 Task: Create List Action Items in Board Sales Prospecting to Workspace Cybersecurity. Create List Decisions in Board Customer Journey Analysis to Workspace Cybersecurity. Create List Agreements in Board Customer Service Process Improvement and Streamlining to Workspace Cybersecurity
Action: Mouse moved to (229, 128)
Screenshot: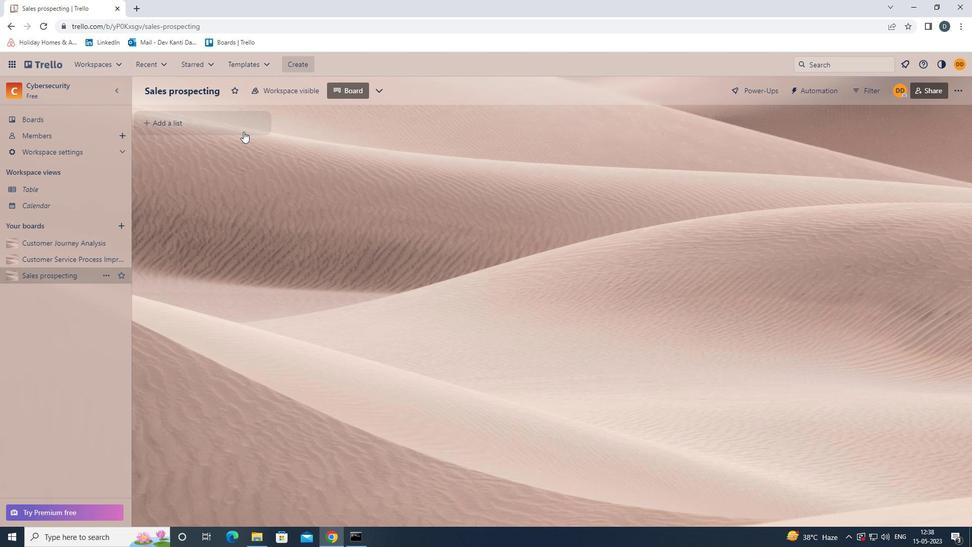 
Action: Mouse pressed left at (229, 128)
Screenshot: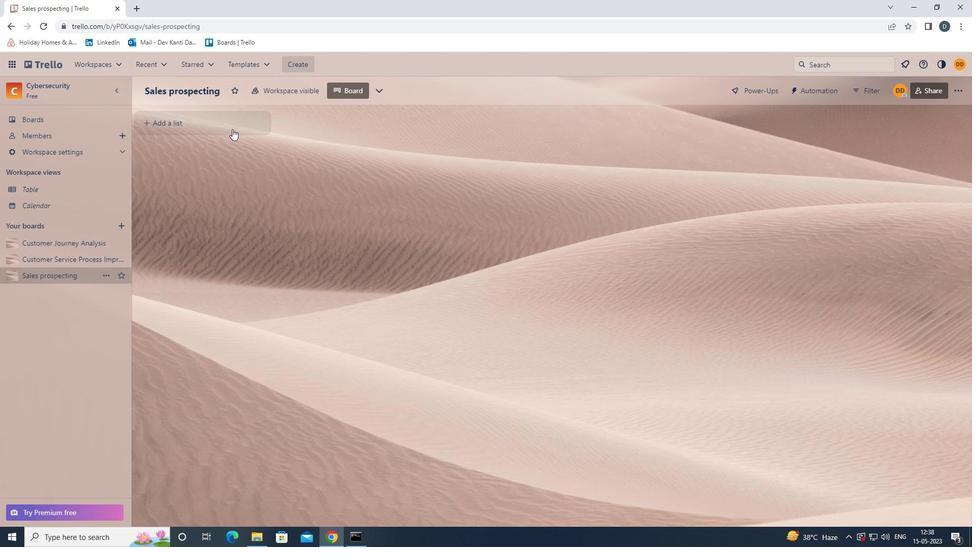 
Action: Mouse moved to (228, 129)
Screenshot: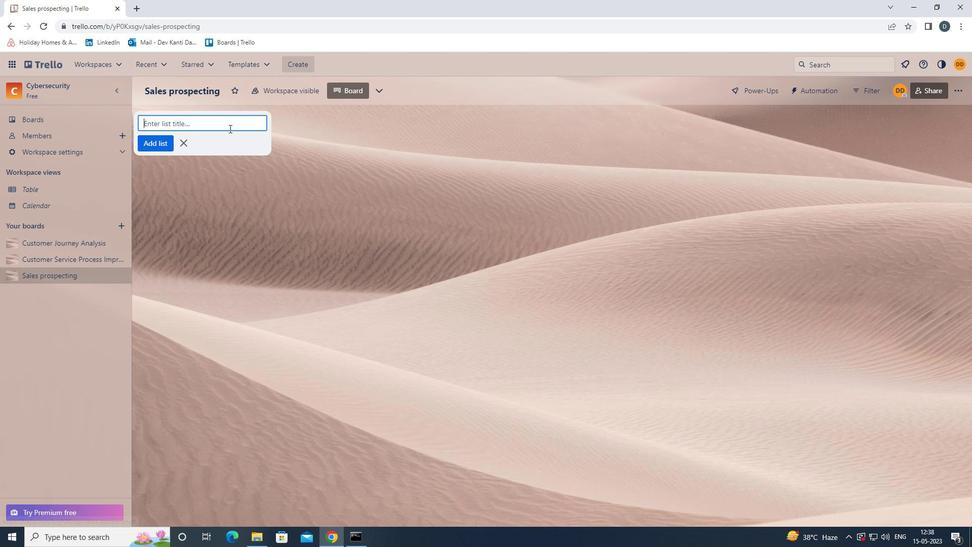 
Action: Key pressed <Key.shift><Key.shift><Key.shift><Key.shift>ACTION<Key.space><Key.shift_r>ITEMS<Key.enter>
Screenshot: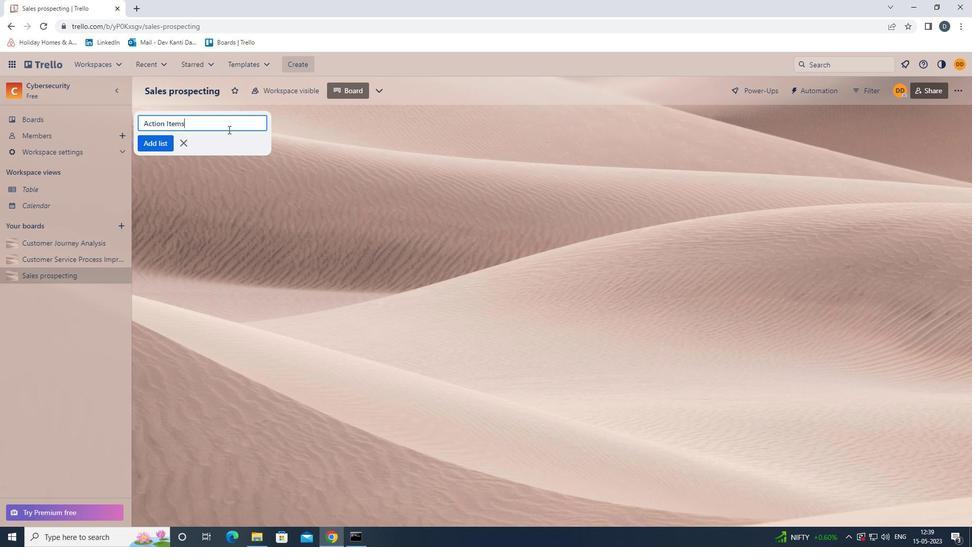 
Action: Mouse moved to (62, 238)
Screenshot: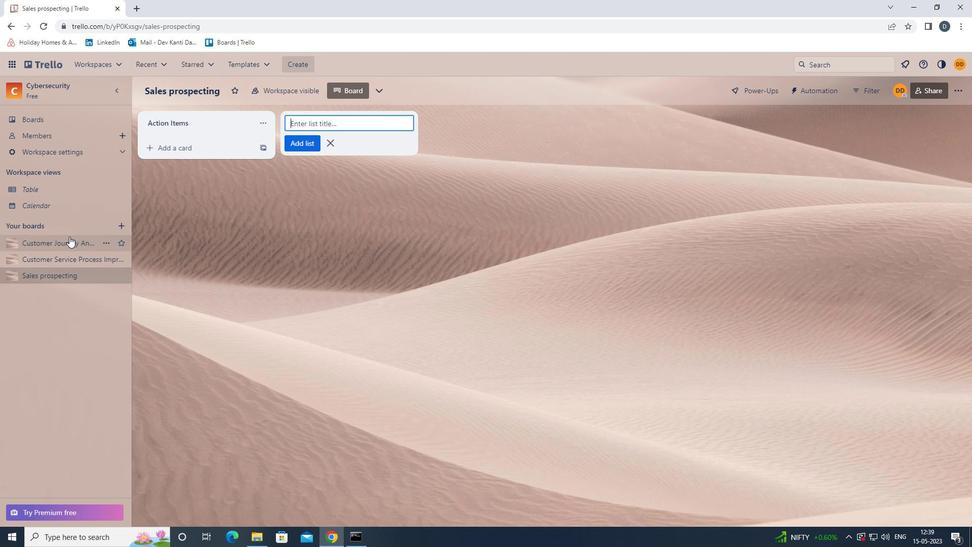 
Action: Mouse pressed left at (62, 238)
Screenshot: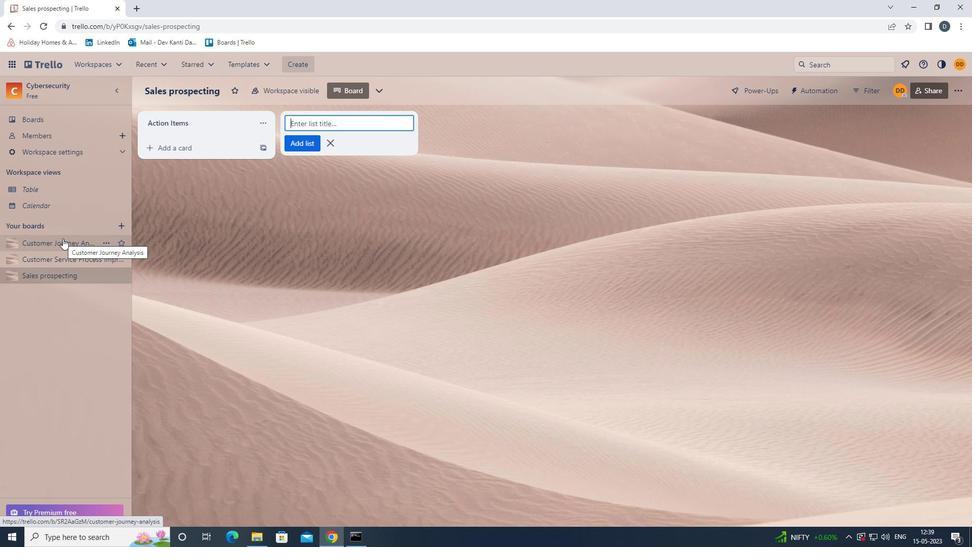 
Action: Mouse moved to (178, 126)
Screenshot: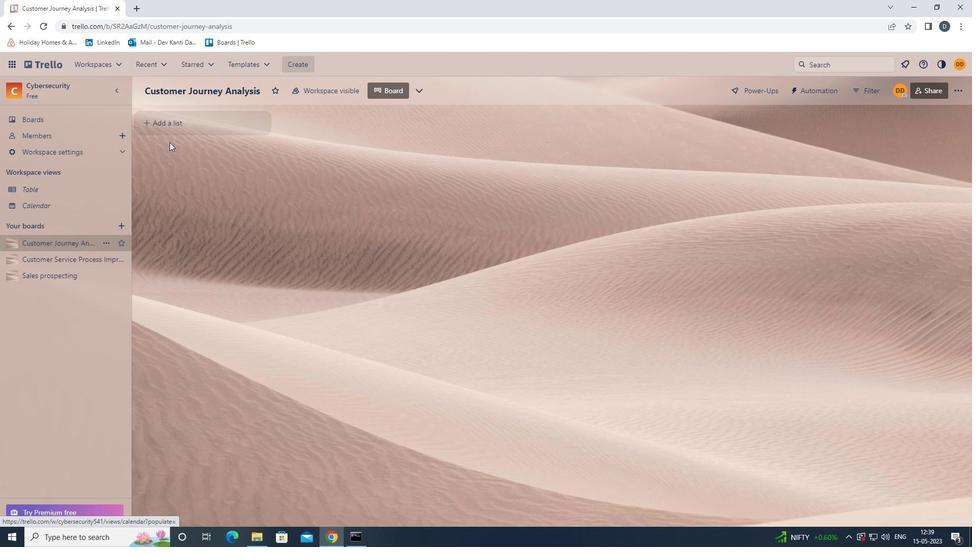 
Action: Mouse pressed left at (178, 126)
Screenshot: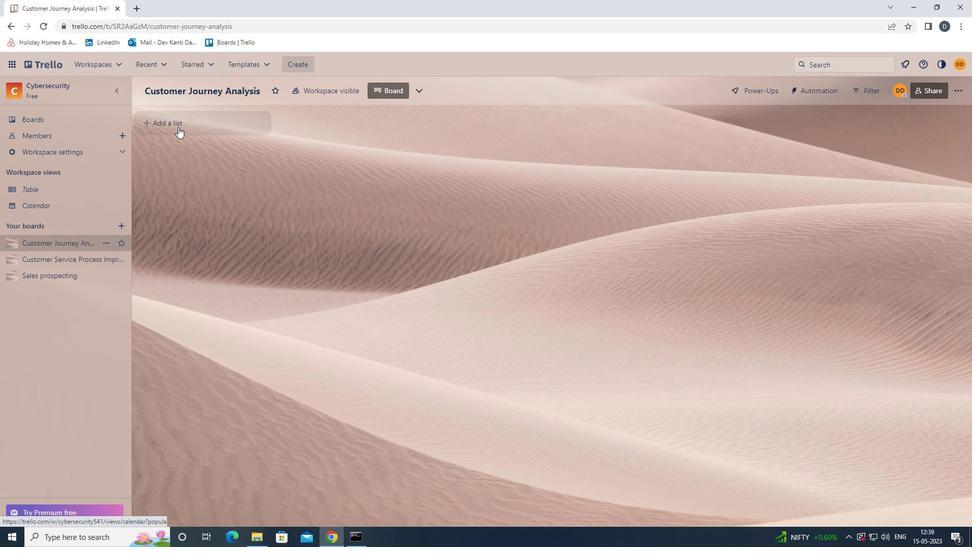 
Action: Key pressed <Key.shift><Key.shift>DECISIONS<Key.enter>
Screenshot: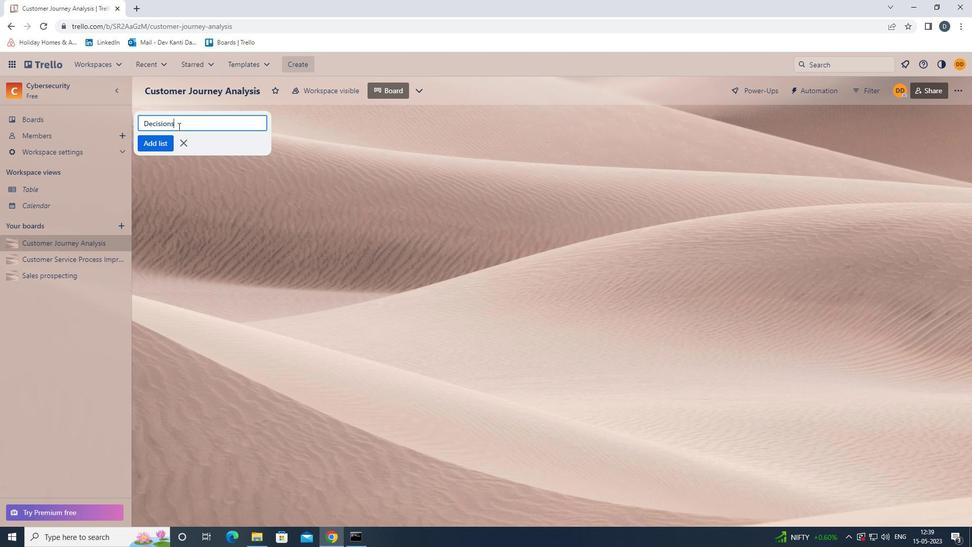 
Action: Mouse moved to (63, 260)
Screenshot: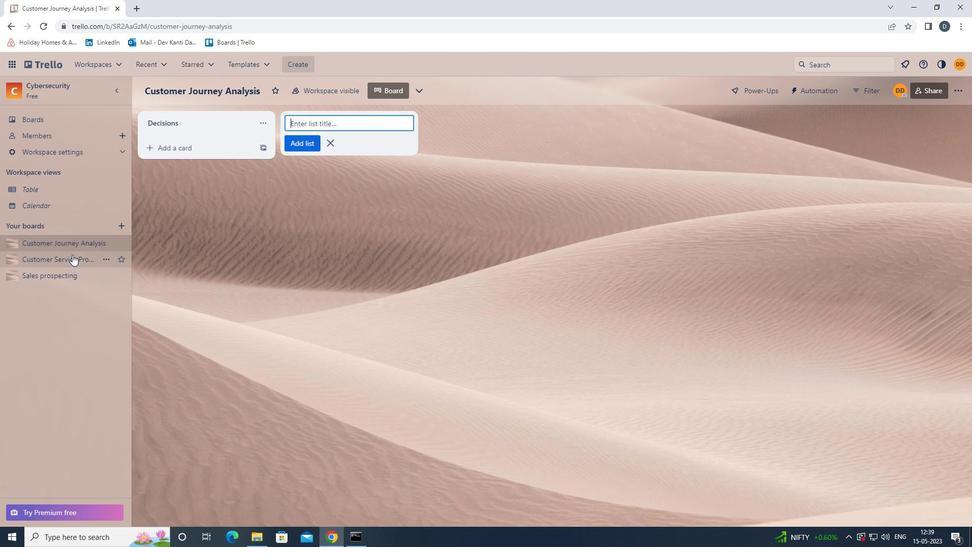 
Action: Mouse pressed left at (63, 260)
Screenshot: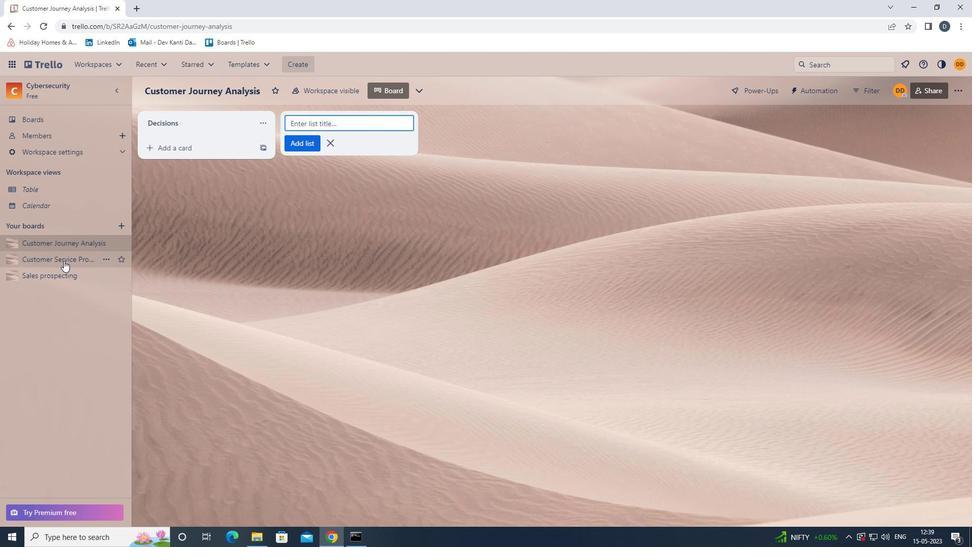 
Action: Mouse moved to (199, 119)
Screenshot: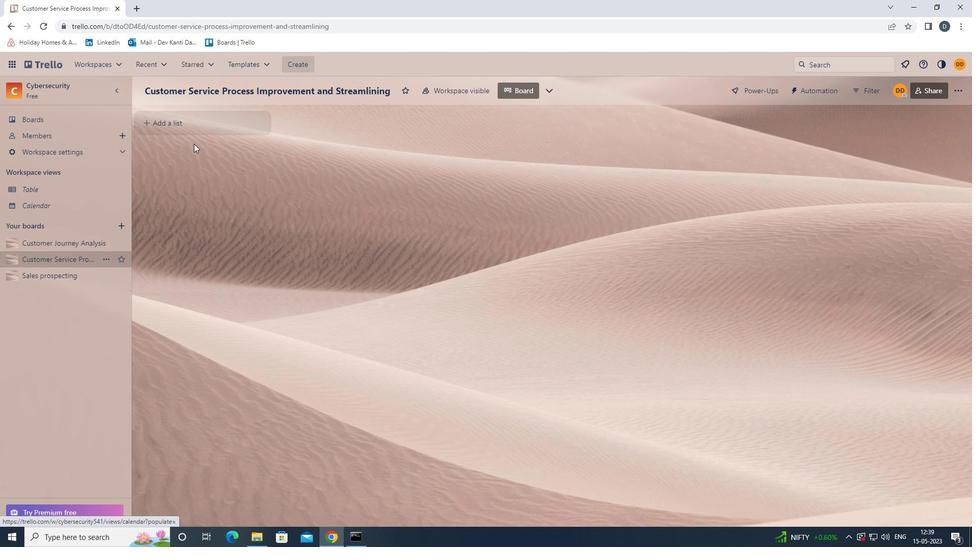 
Action: Mouse pressed left at (199, 119)
Screenshot: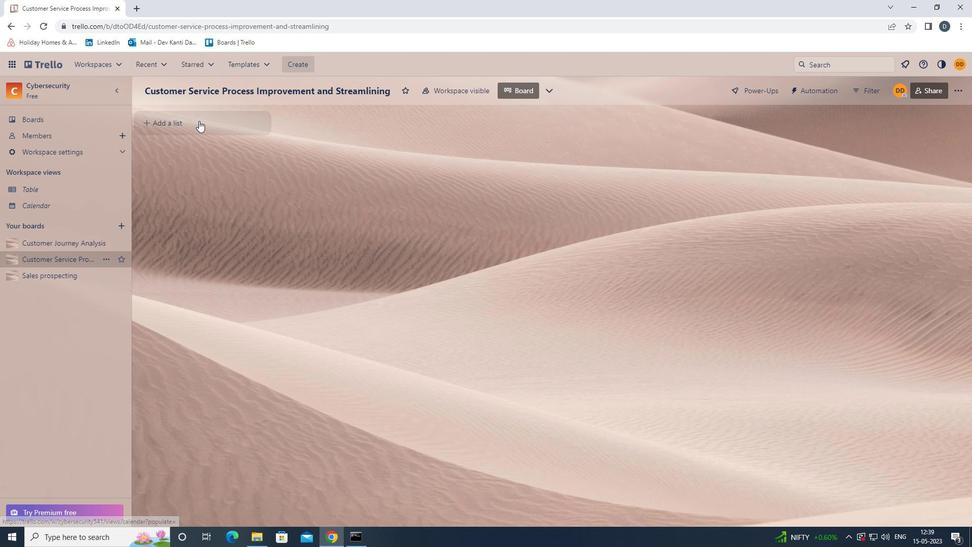
Action: Key pressed <Key.shift><Key.shift><Key.shift><Key.shift><Key.shift><Key.shift><Key.shift><Key.shift><Key.shift><Key.shift>AGREEMENTS<Key.enter>
Screenshot: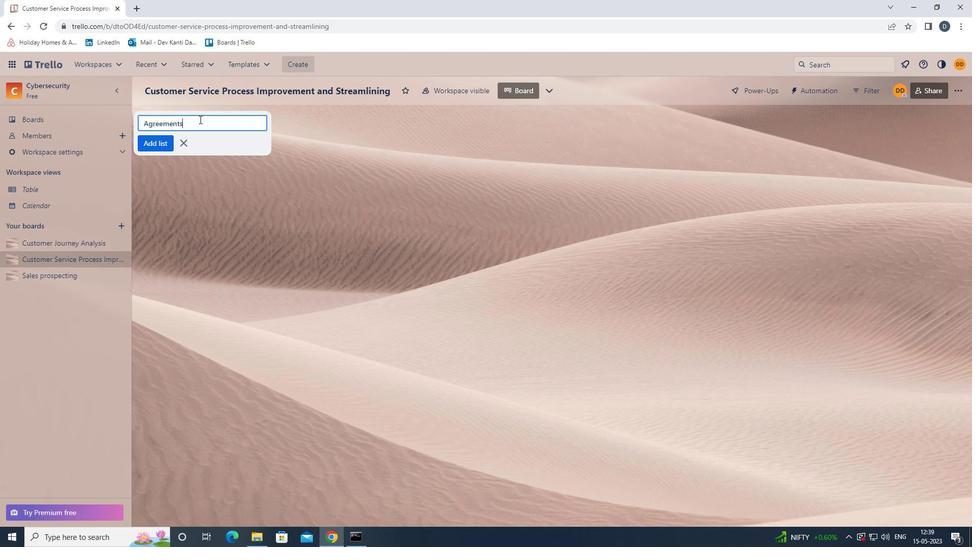
Action: Mouse moved to (223, 231)
Screenshot: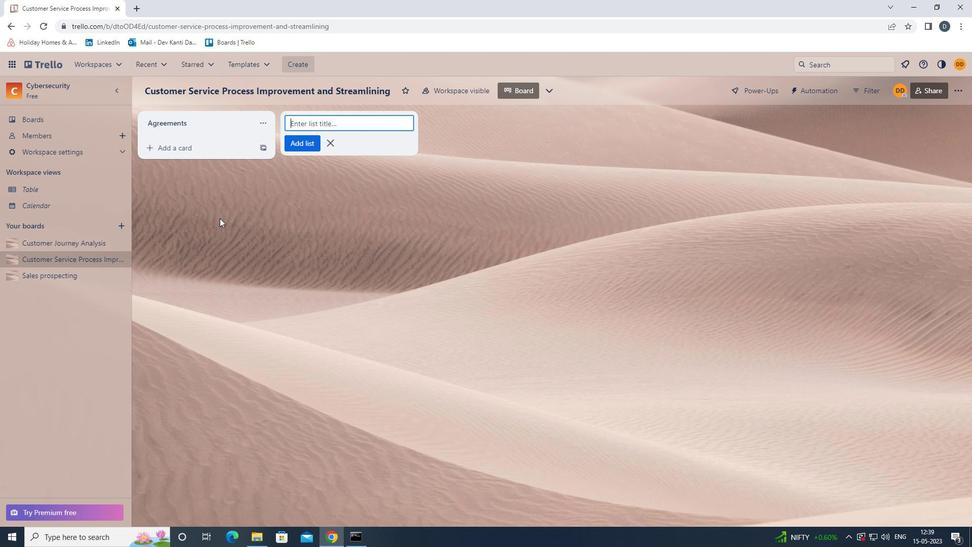 
Action: Mouse pressed left at (223, 231)
Screenshot: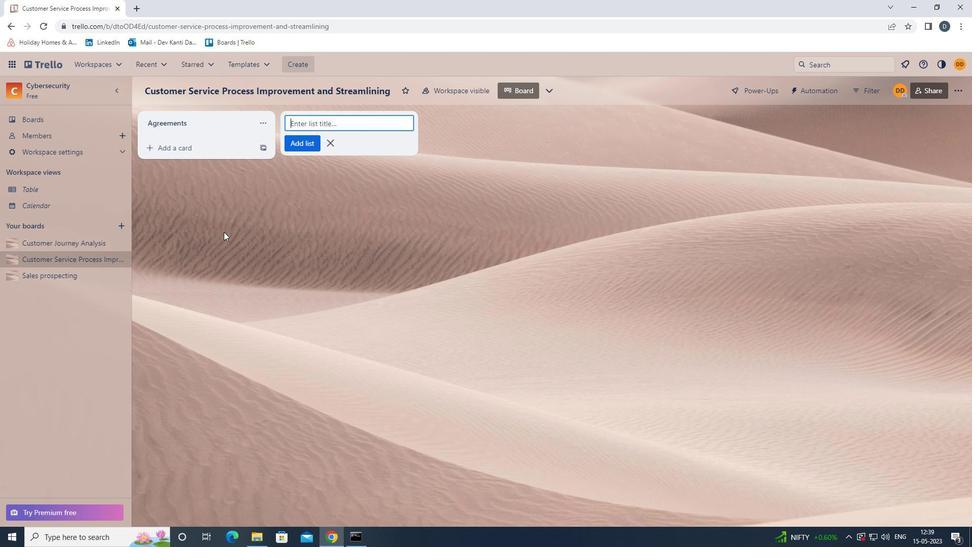 
